 Task: open an excel sheet and write heading  Budget Tracker. Add Descriptions in a column and its values below  'Salary, Rent, Dining Out, Internet Bill, Groceries, Utilities Bill, Gas & Savings. 'Add Categories in next column and its values below  Income, Housing, Food, Utilities, Food, Utilities, Transportation & Savings. Add amount in next column and its values below  $2,500, $800, $100, $50, $200, $100, $100, $50 & $500. Add Dates in next column and its values below  2023-05-01, 2023-05-05, 2023-05-10, 2023-05-15, 2023-05-19, 2023-05-22, 2023-05-25 & 2023-05-30. Add Income/ Expense in next column and its values below  Income, Expense, Expense, Expense, Expense, Expense, Expense & IncomeSave page Financial Tracking Sheet Spreadsheet Template Workbook
Action: Mouse moved to (37, 103)
Screenshot: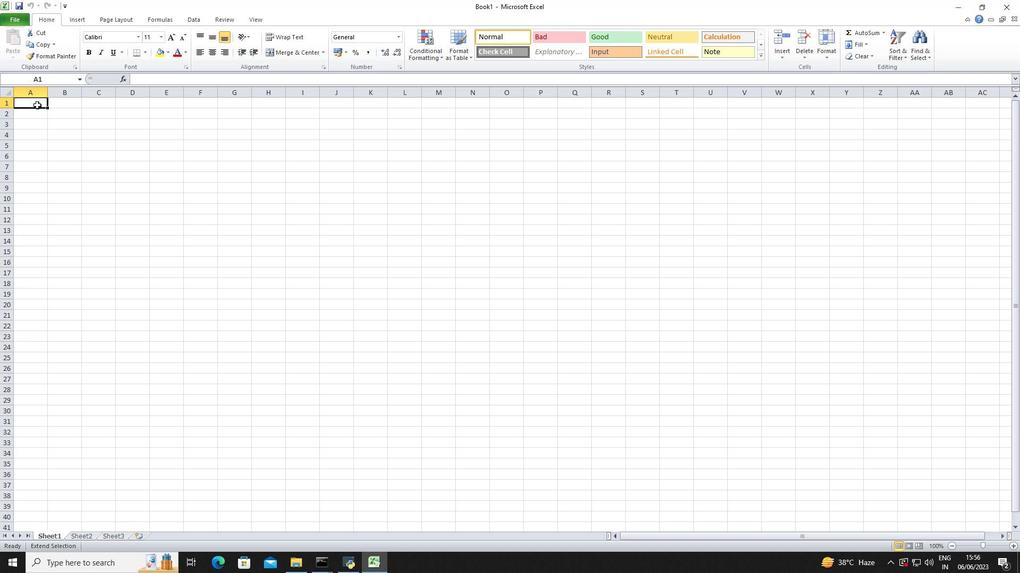 
Action: Mouse pressed left at (37, 103)
Screenshot: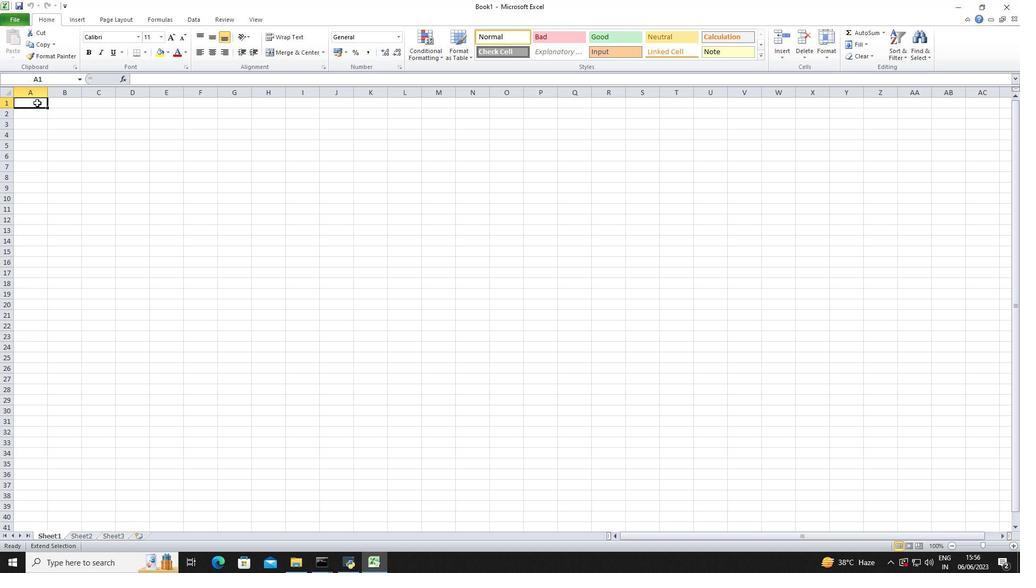 
Action: Key pressed <Key.shift>Budget<Key.space><Key.shift><Key.shift>Tracker<Key.right><Key.right><Key.down><Key.left><Key.left><Key.down><Key.shift>Descriptions<Key.down><Key.shift>Salary<Key.down><Key.shift>Rent<Key.down><Key.shift>Dinign<Key.backspace><Key.backspace>ng<Key.space><Key.shift>Out<Key.down><Key.shift>Internet<Key.space><Key.shift>Bill<Key.enter><Key.shift>Groceries<Key.enter><Key.shift><Key.shift><Key.shift><Key.shift><Key.shift><Key.shift>Utilities<Key.space><Key.shift>Bill<Key.enter><Key.shift>Gas<Key.space><Key.shift>Sa<Key.backspace><Key.backspace><Key.enter><Key.shift>Savings<Key.down><Key.right><Key.right><Key.up><Key.up><Key.up><Key.up><Key.up><Key.up><Key.up><Key.up><Key.up><Key.shift>Categories<Key.down><Key.shift><Key.shift><Key.shift><Key.shift>Income<Key.down><Key.shift>Housing<Key.down><Key.shift>Food<Key.down><Key.shift>Utilities<Key.down><Key.shift><Key.shift><Key.shift>Food<Key.down><Key.shift><Key.shift><Key.shift>Utilities<Key.down><Key.shift>Transportation<Key.enter><Key.shift>Savings<Key.down><Key.right><Key.right><Key.up><Key.up><Key.up><Key.up><Key.up><Key.up><Key.up><Key.up><Key.up><Key.right><Key.right><Key.down><Key.left><Key.left><Key.up><Key.shift>Amount<Key.down>2500<Key.down>800<Key.down>100<Key.down>50<Key.down>200<Key.down>100<Key.down>100<Key.down><Key.up>50<Key.down>500<Key.down>
Screenshot: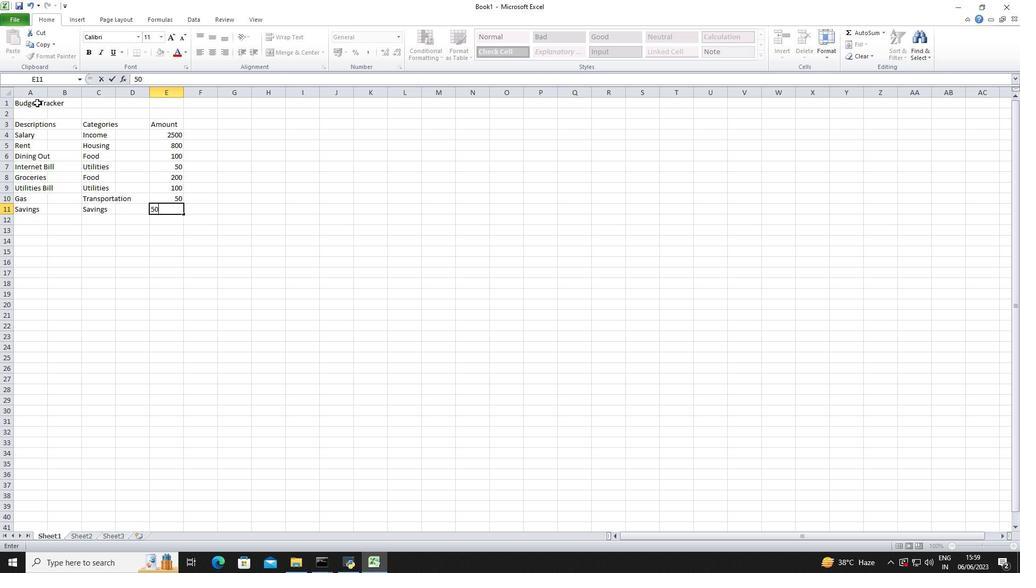 
Action: Mouse moved to (163, 134)
Screenshot: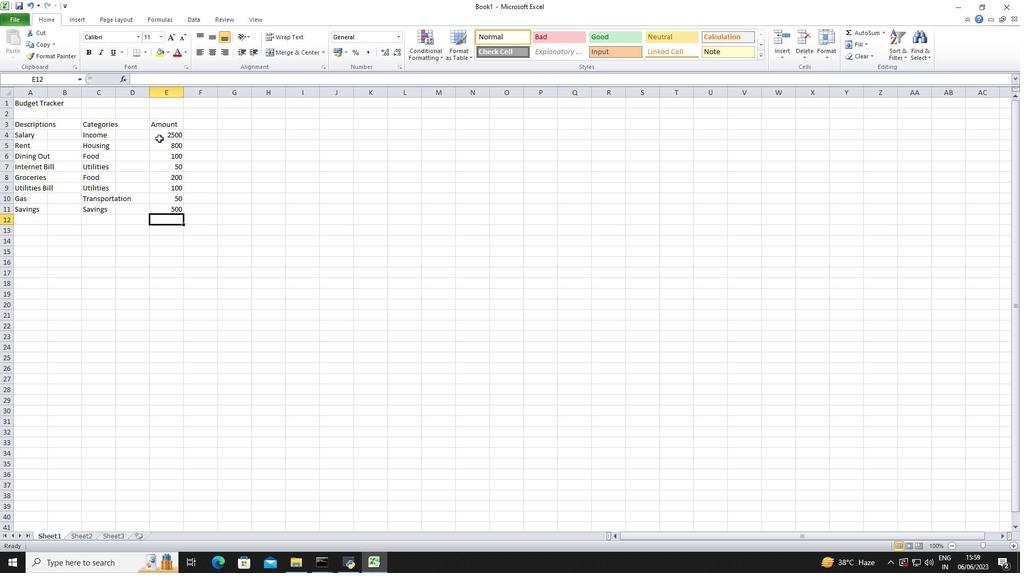 
Action: Mouse pressed left at (163, 134)
Screenshot: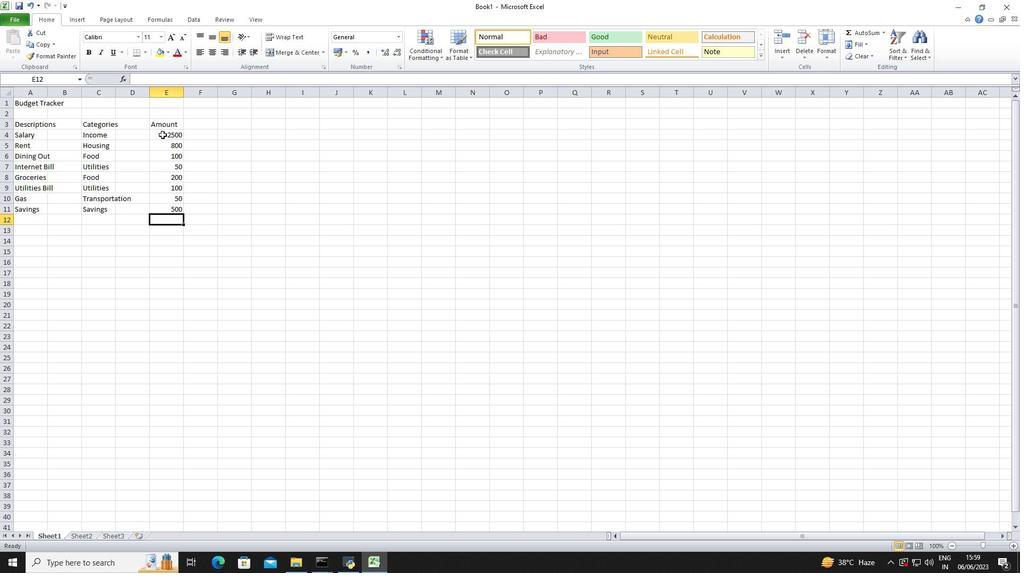 
Action: Mouse moved to (398, 34)
Screenshot: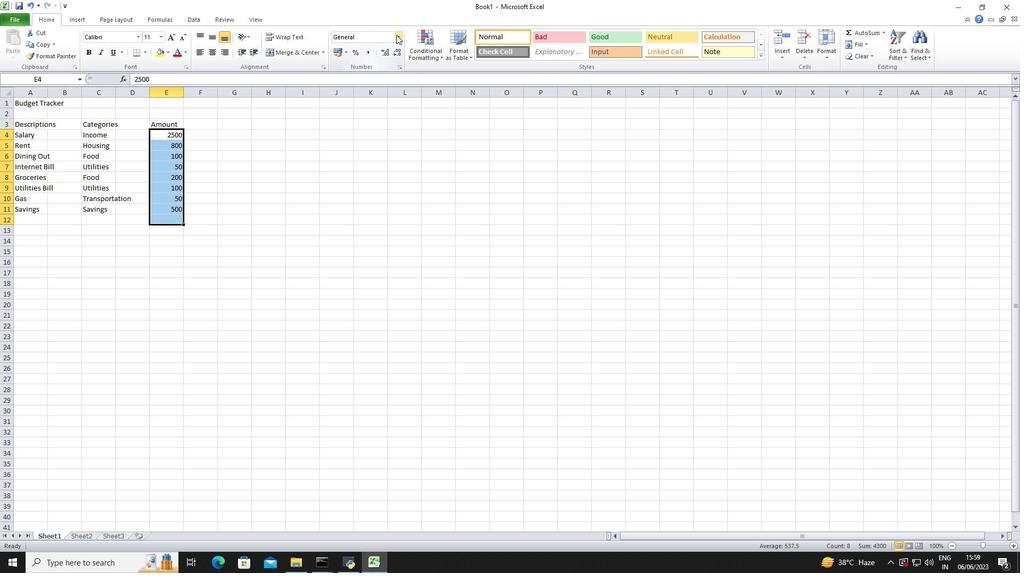 
Action: Mouse pressed left at (397, 34)
Screenshot: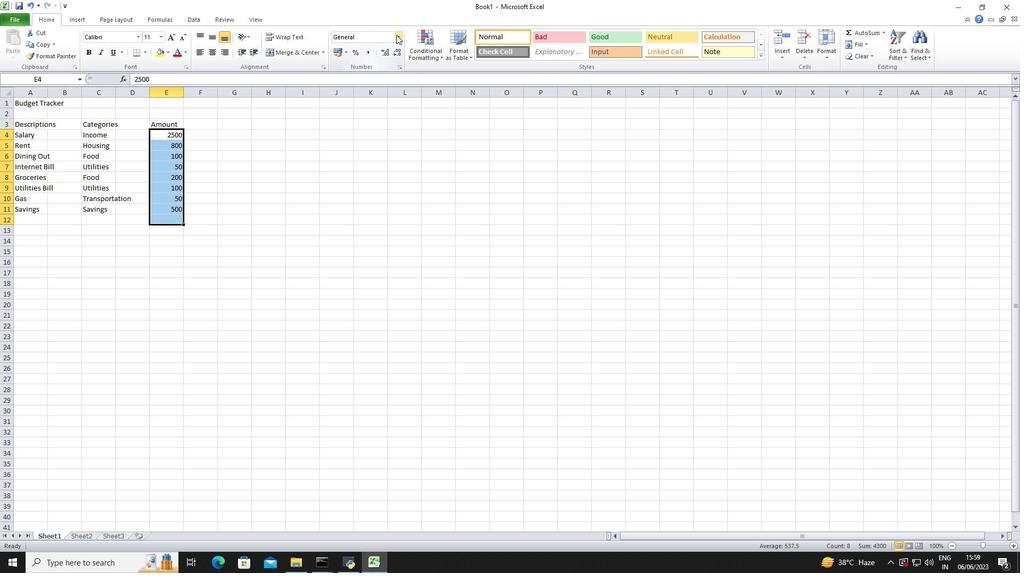 
Action: Mouse moved to (368, 304)
Screenshot: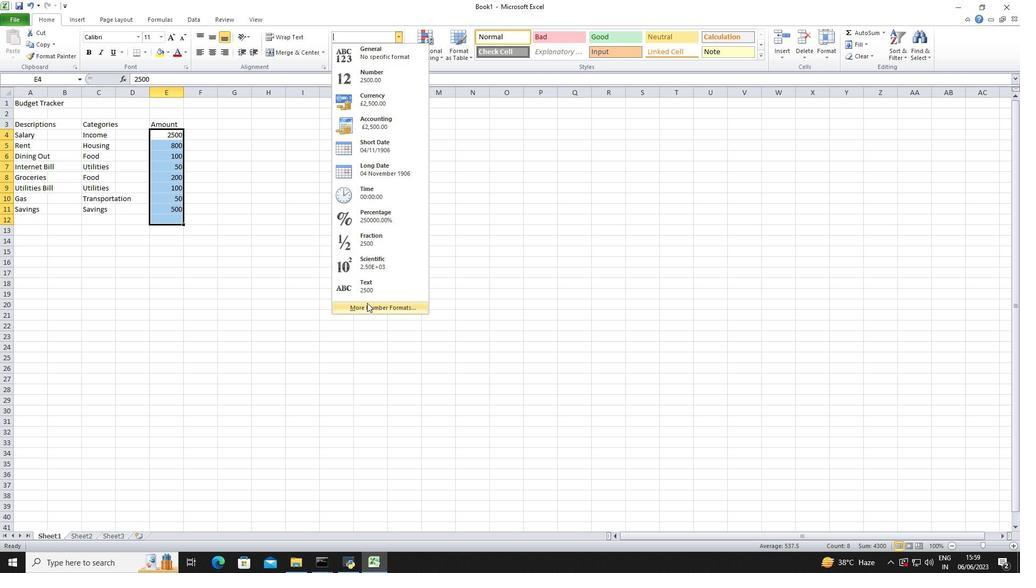 
Action: Mouse pressed left at (368, 304)
Screenshot: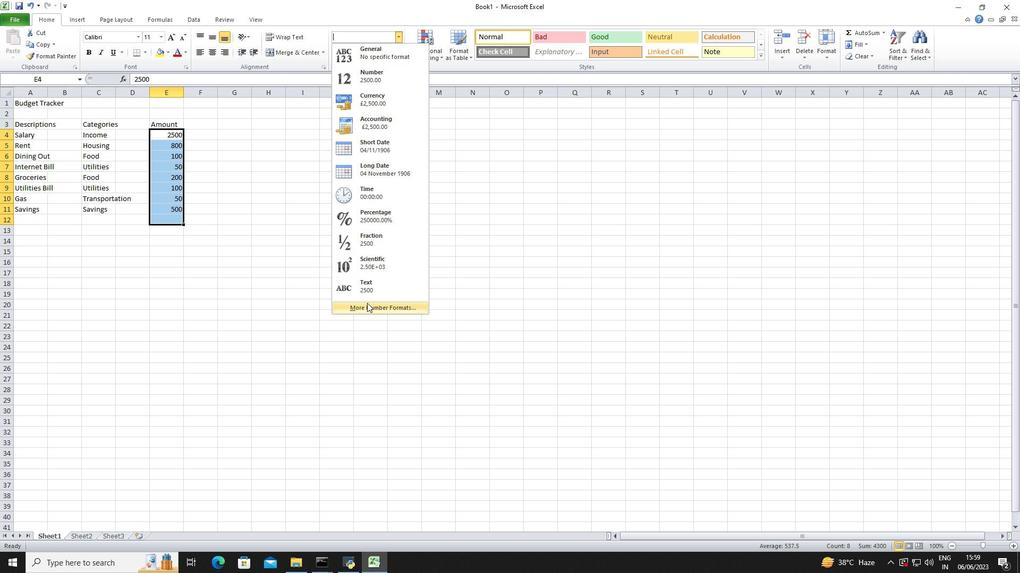 
Action: Mouse moved to (173, 197)
Screenshot: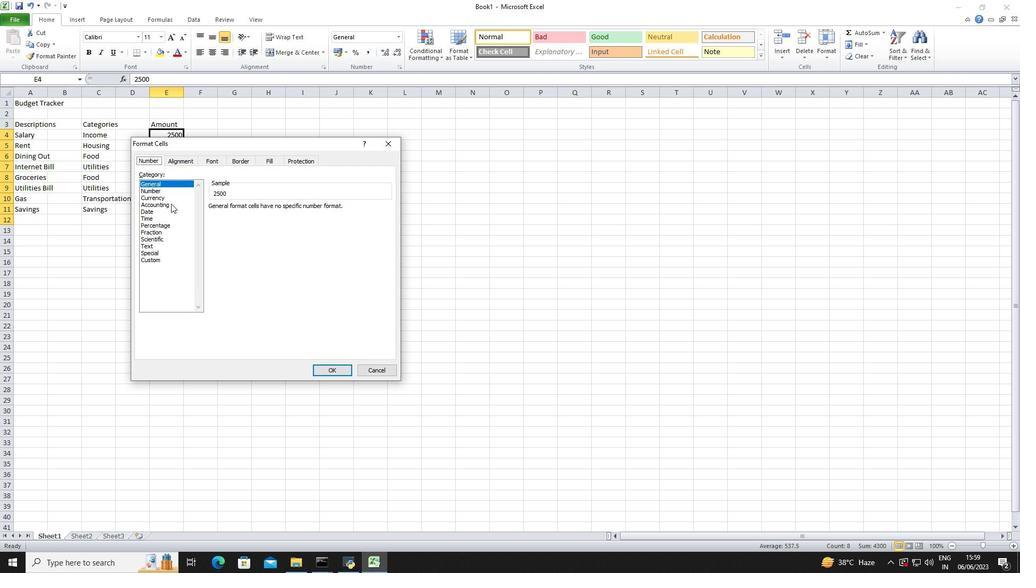 
Action: Mouse pressed left at (173, 197)
Screenshot: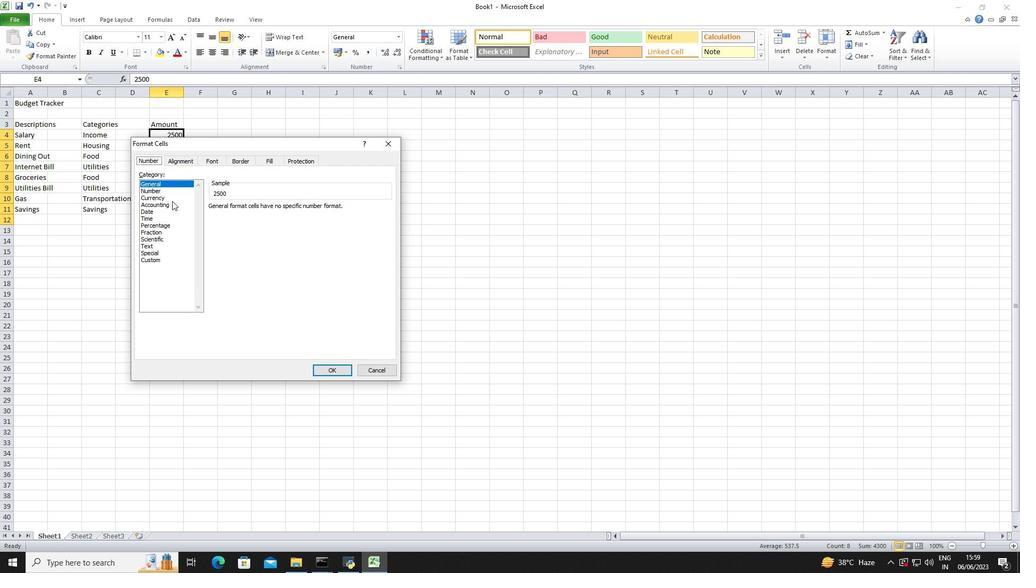 
Action: Mouse moved to (282, 210)
Screenshot: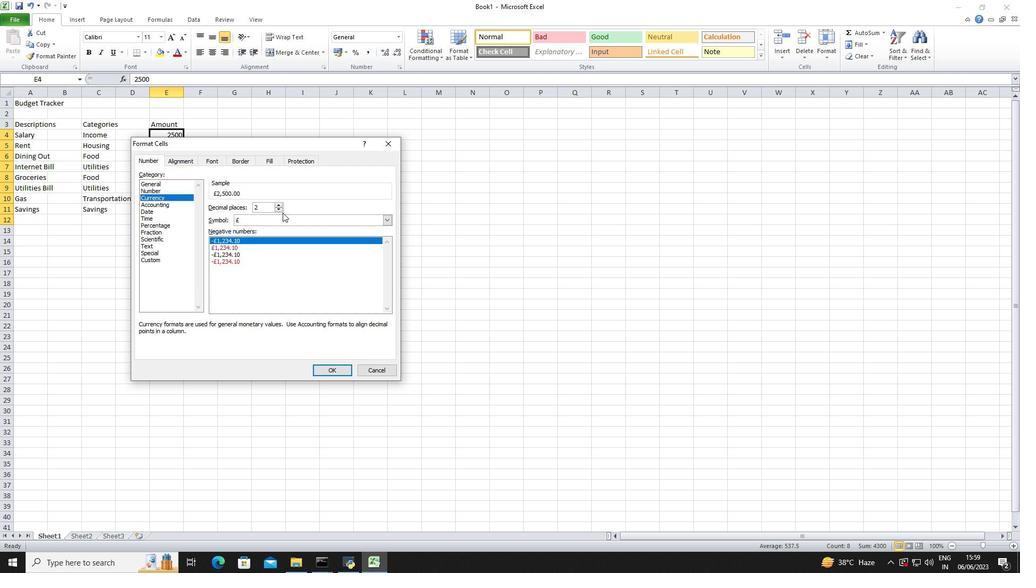 
Action: Mouse pressed left at (282, 210)
Screenshot: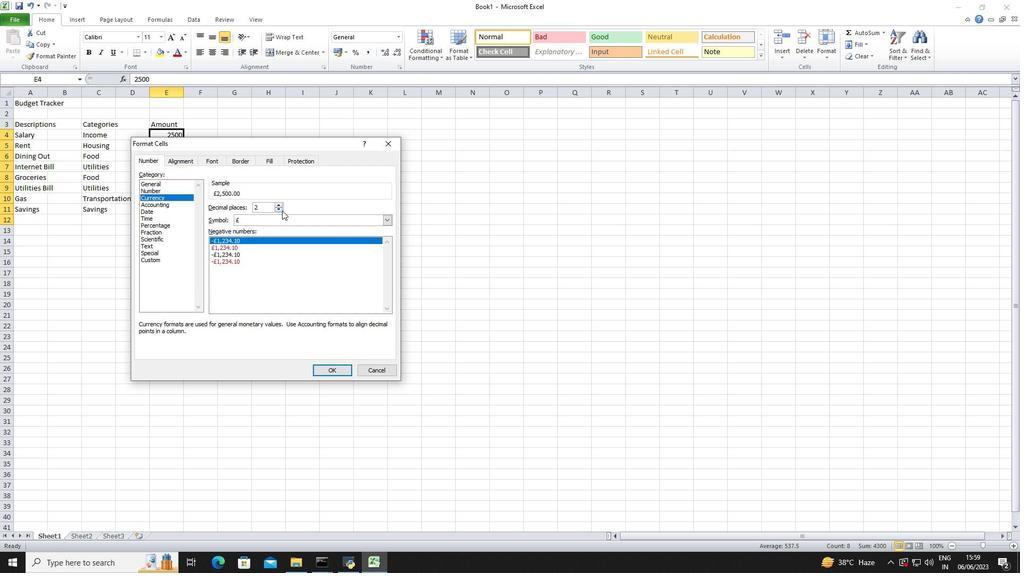 
Action: Mouse pressed left at (282, 210)
Screenshot: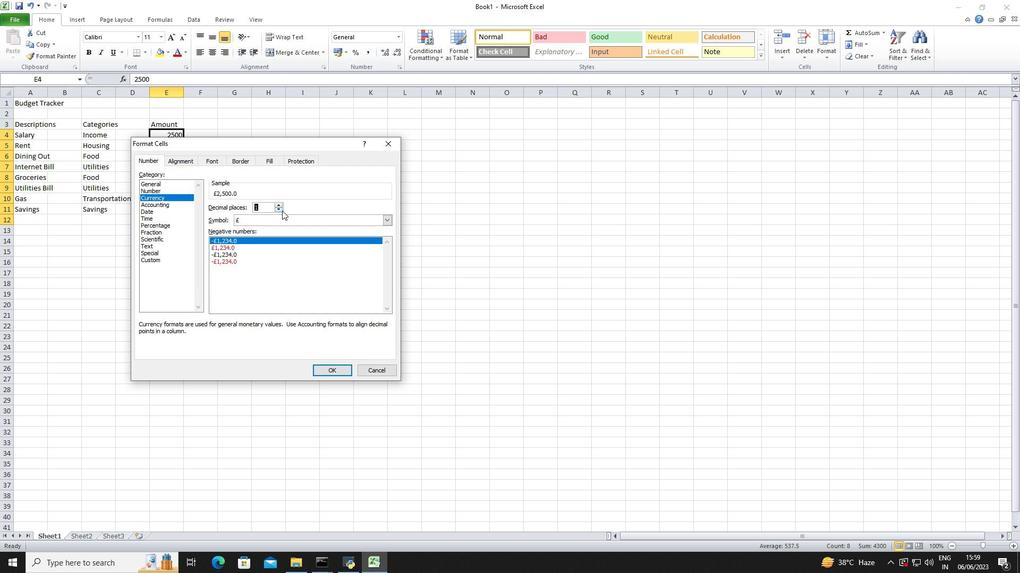 
Action: Mouse moved to (281, 217)
Screenshot: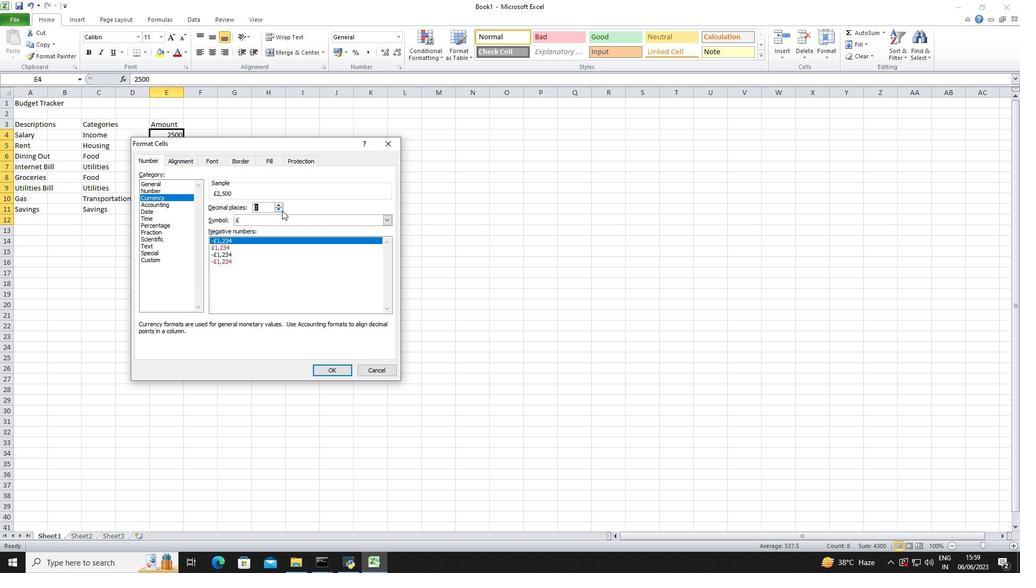 
Action: Mouse pressed left at (281, 217)
Screenshot: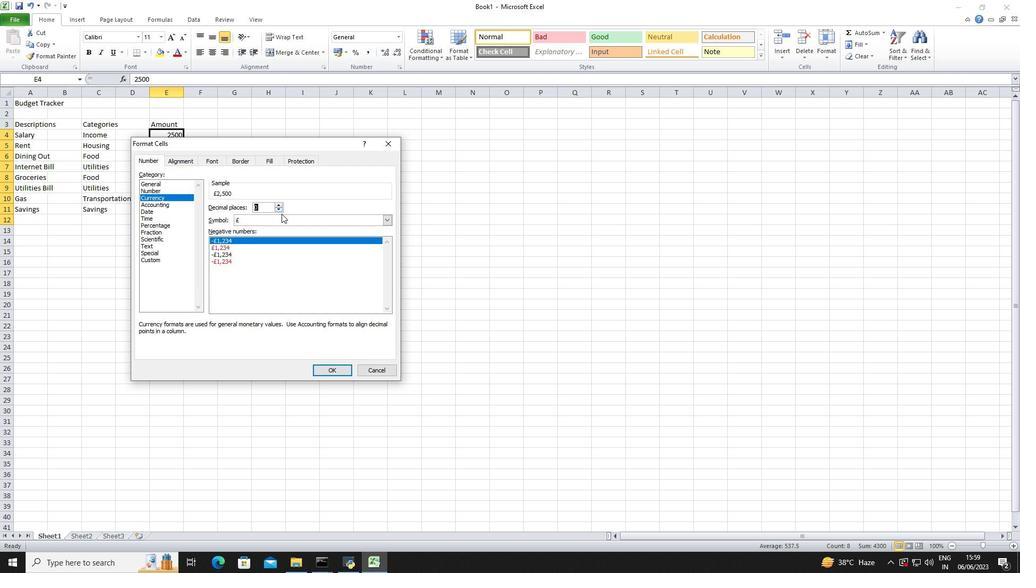 
Action: Mouse moved to (275, 249)
Screenshot: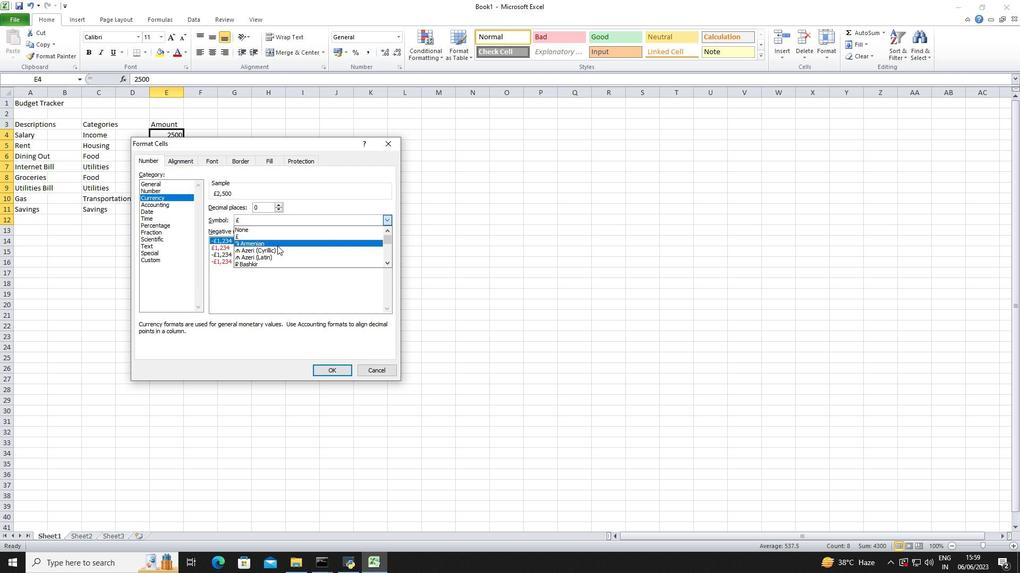 
Action: Mouse scrolled (275, 249) with delta (0, 0)
Screenshot: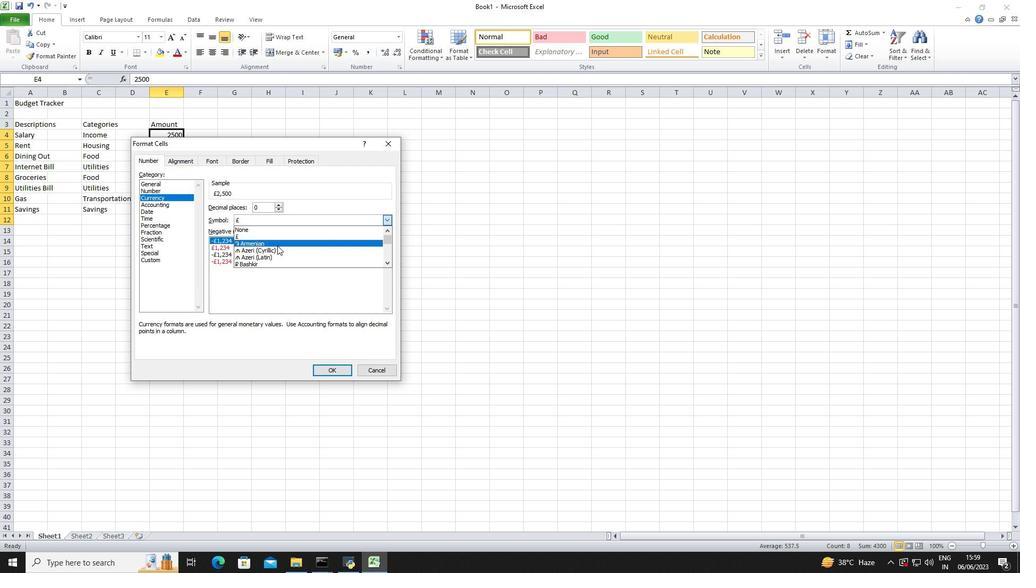 
Action: Mouse scrolled (275, 249) with delta (0, 0)
Screenshot: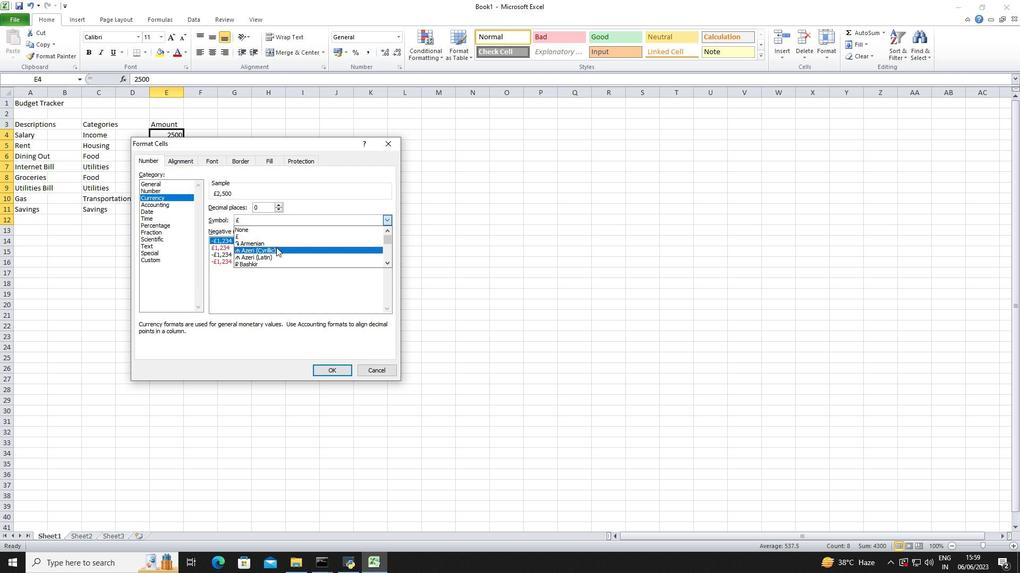 
Action: Mouse scrolled (275, 249) with delta (0, 0)
Screenshot: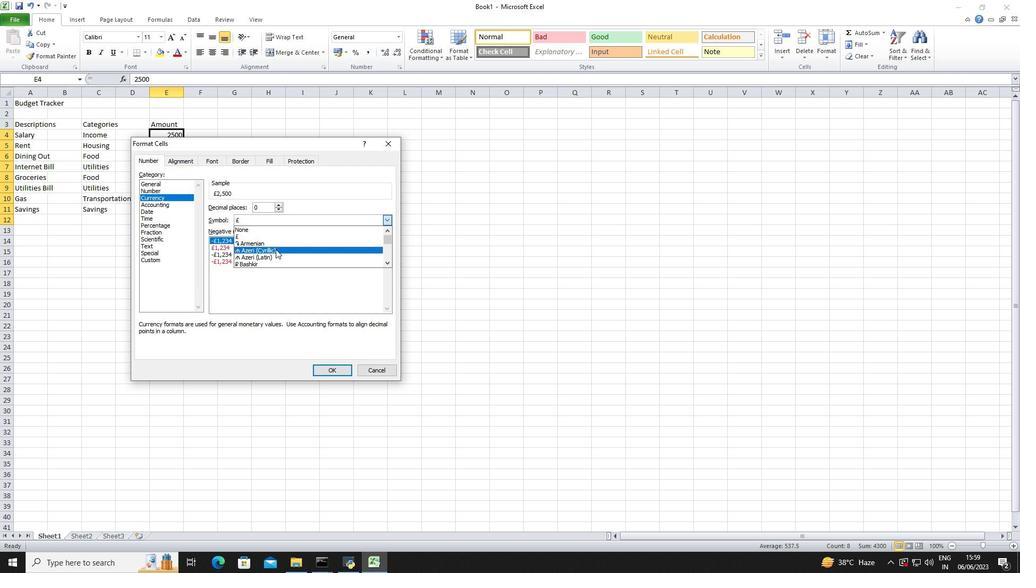 
Action: Mouse scrolled (275, 249) with delta (0, 0)
Screenshot: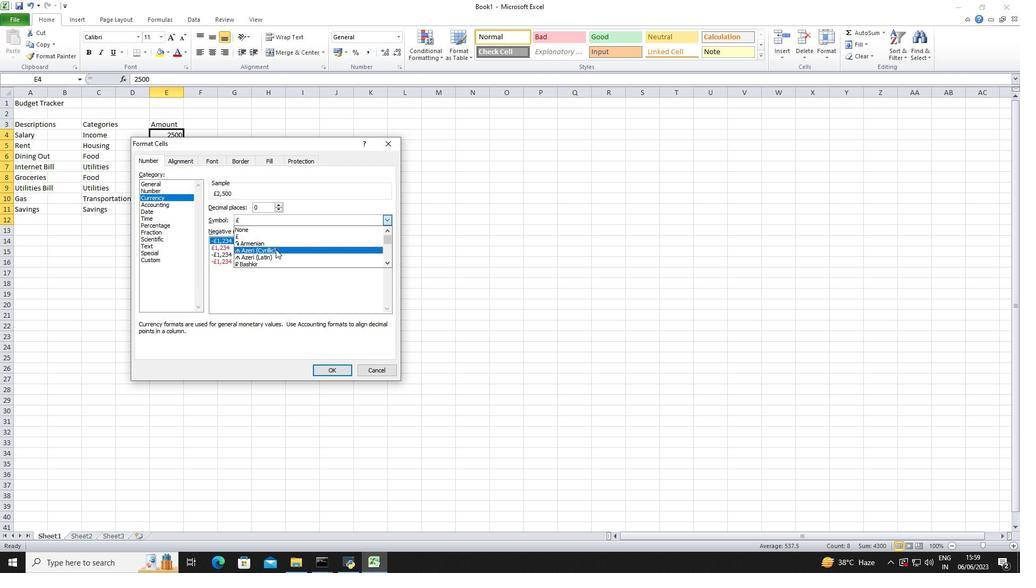 
Action: Mouse scrolled (275, 249) with delta (0, 0)
Screenshot: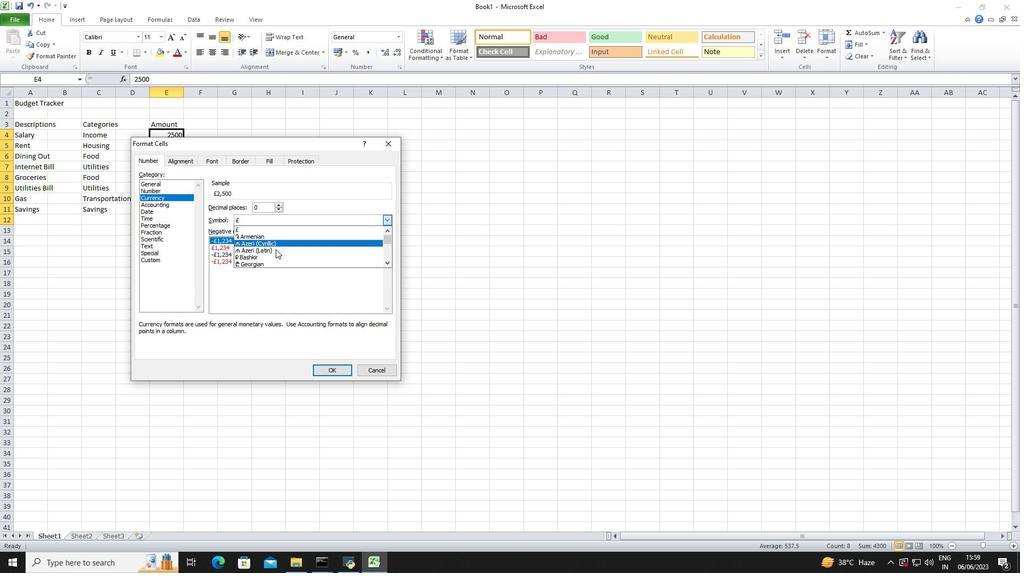 
Action: Mouse scrolled (275, 249) with delta (0, 0)
Screenshot: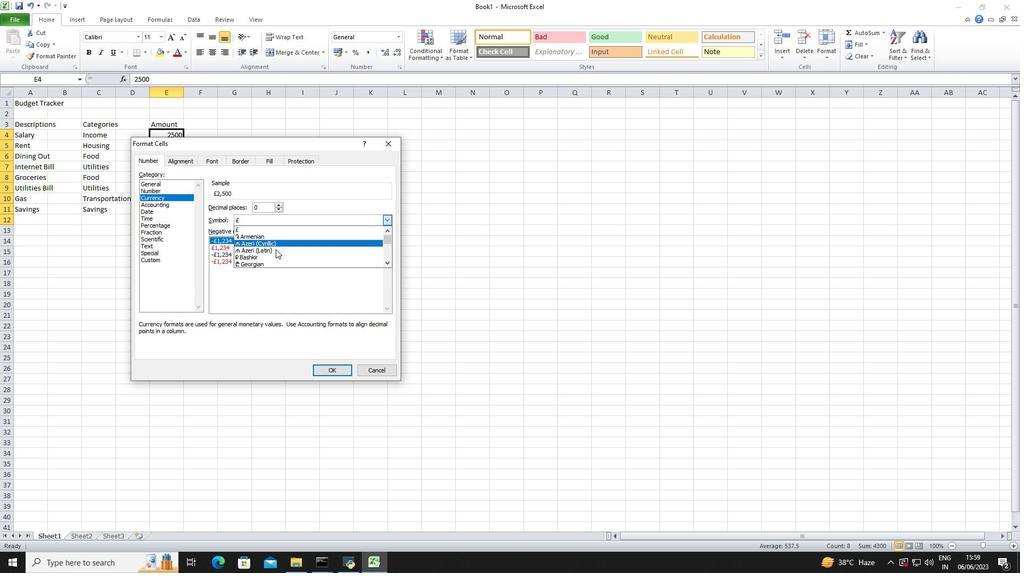 
Action: Mouse scrolled (275, 249) with delta (0, 0)
Screenshot: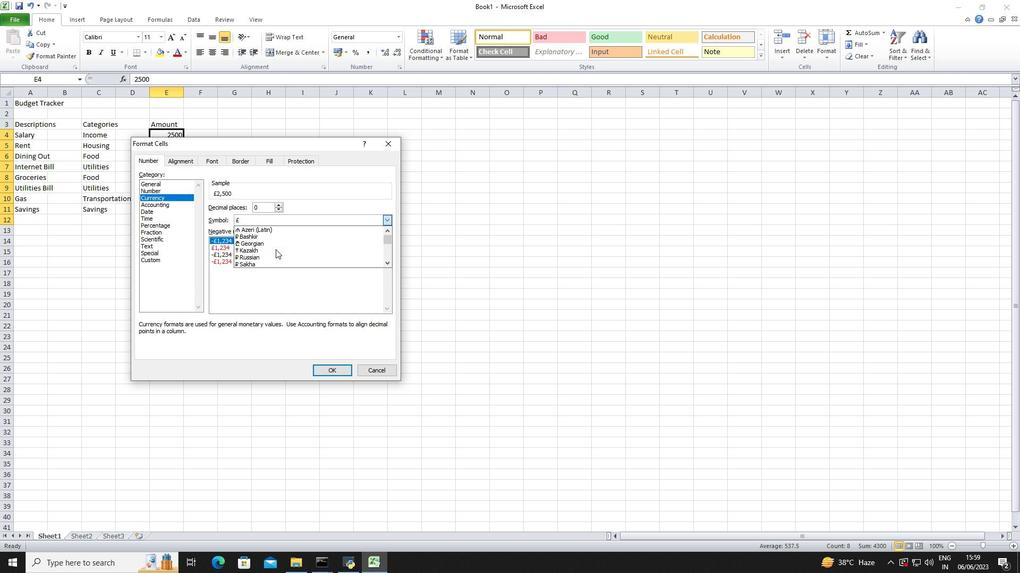 
Action: Mouse scrolled (275, 249) with delta (0, 0)
Screenshot: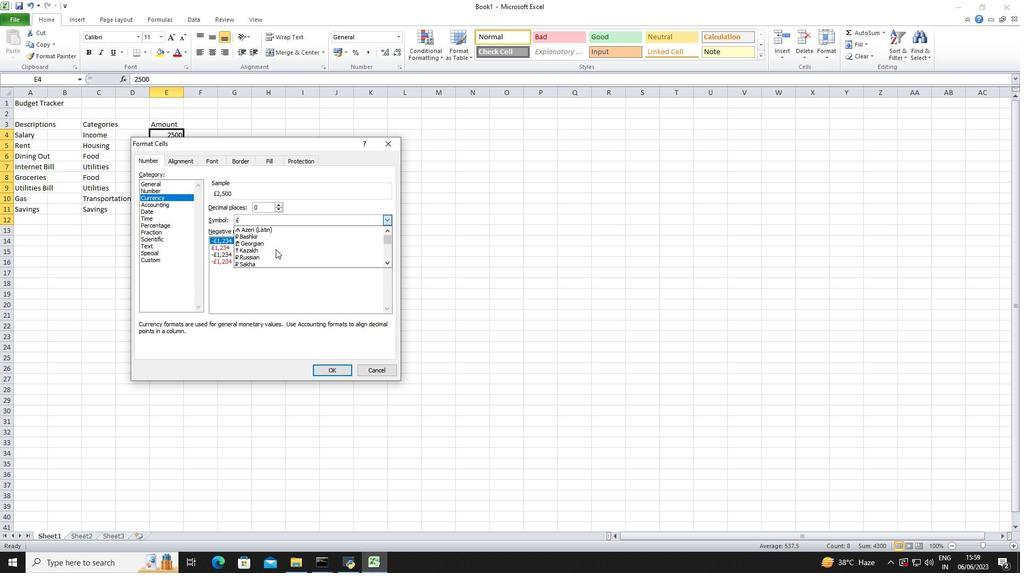 
Action: Mouse moved to (275, 249)
Screenshot: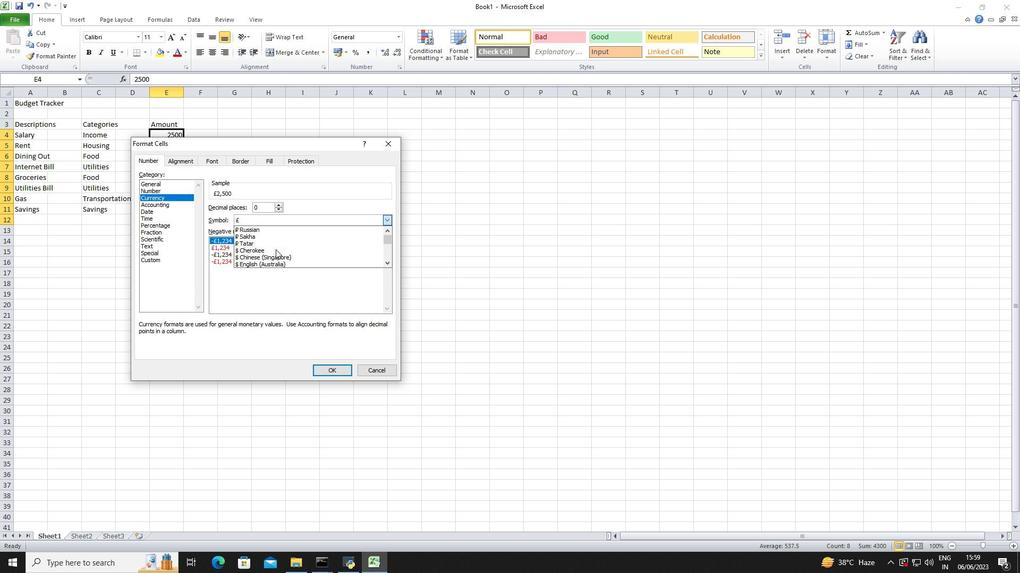 
Action: Mouse scrolled (275, 249) with delta (0, 0)
Screenshot: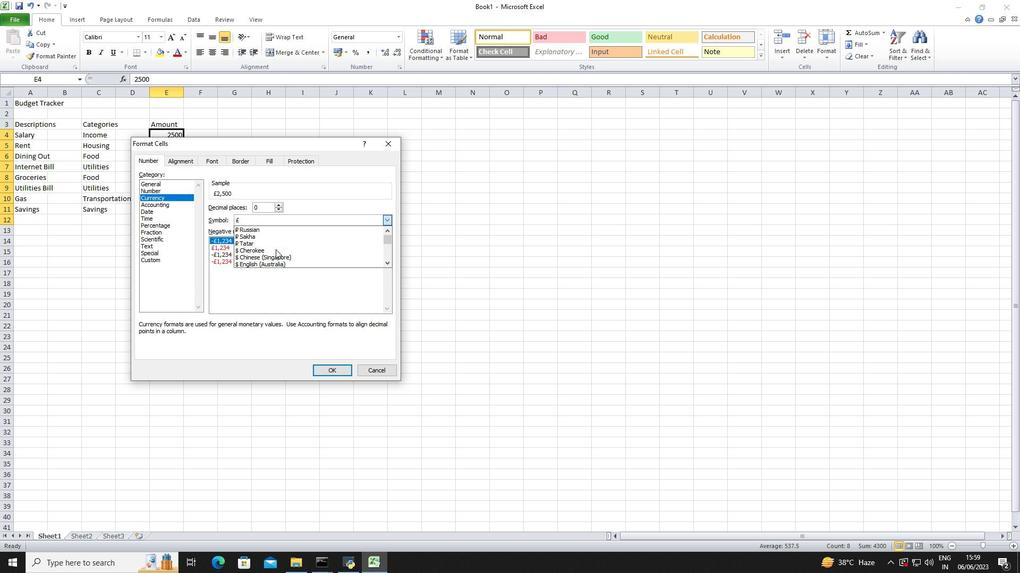
Action: Mouse scrolled (275, 249) with delta (0, 0)
Screenshot: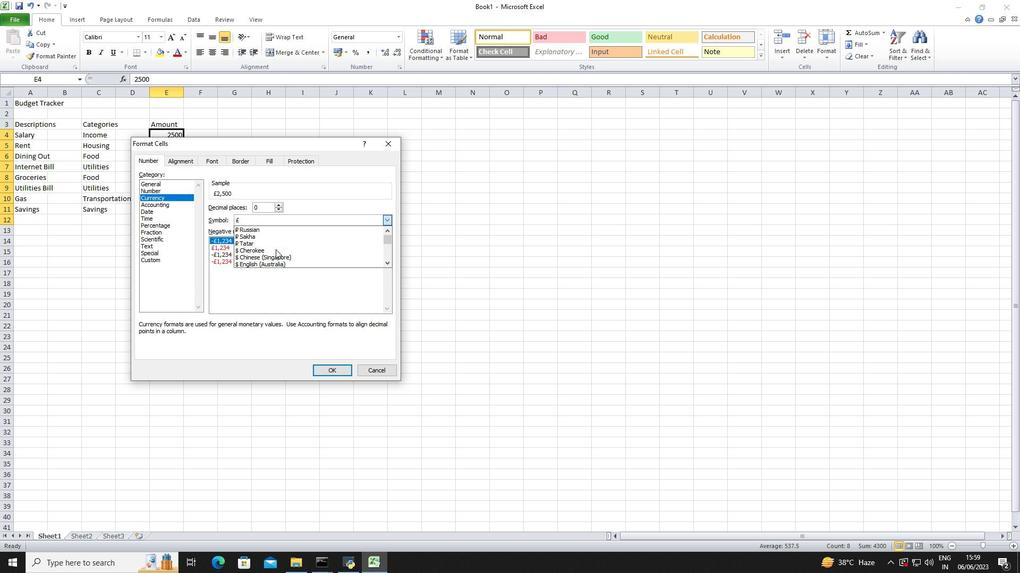 
Action: Mouse scrolled (275, 249) with delta (0, 0)
Screenshot: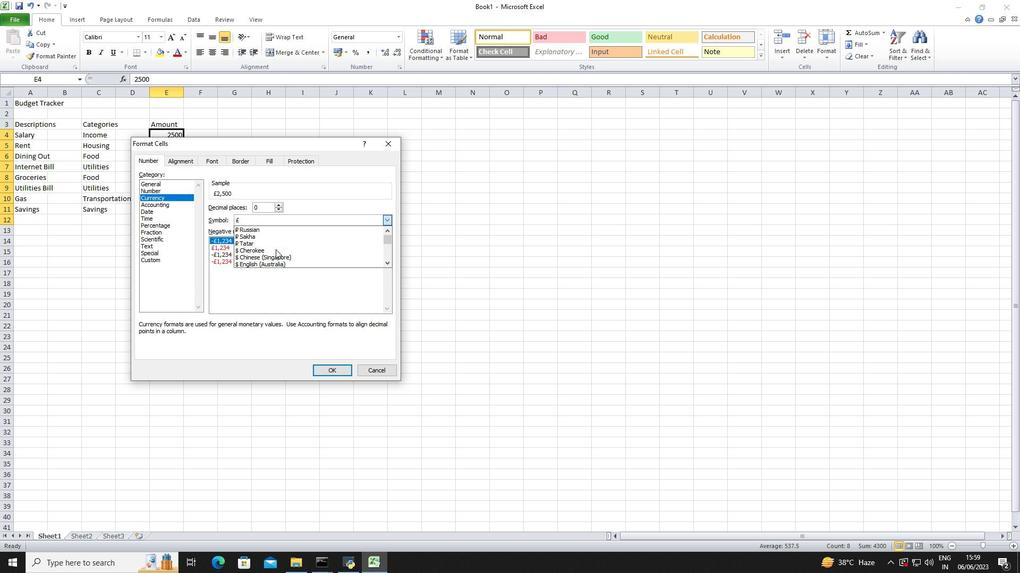 
Action: Mouse moved to (283, 243)
Screenshot: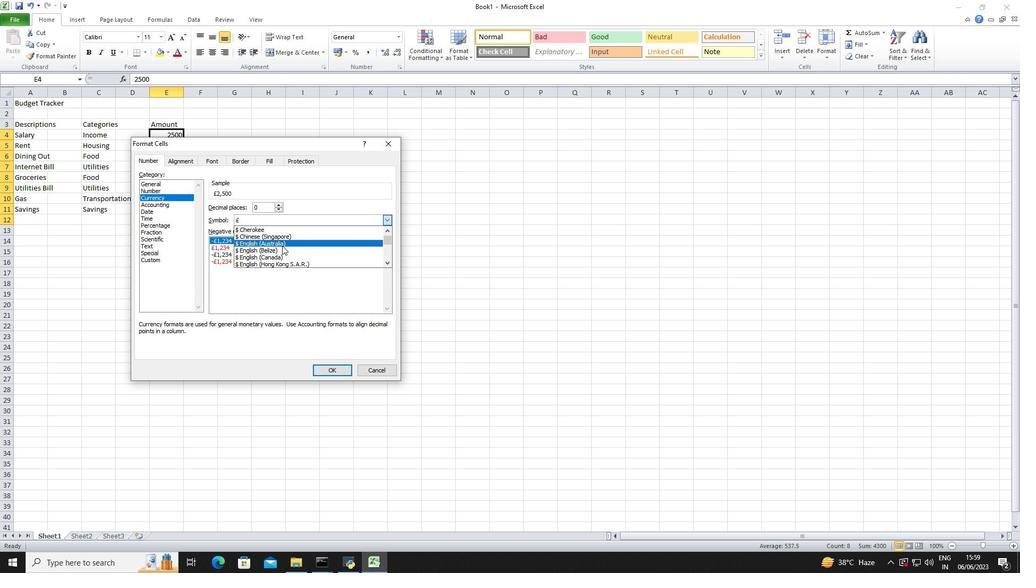 
Action: Mouse pressed left at (283, 243)
Screenshot: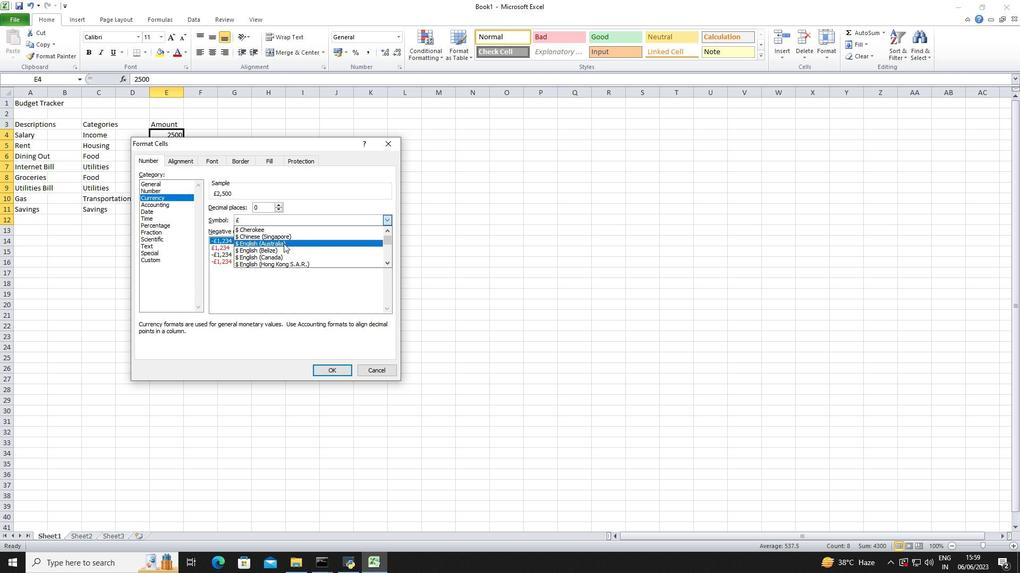 
Action: Mouse moved to (319, 368)
Screenshot: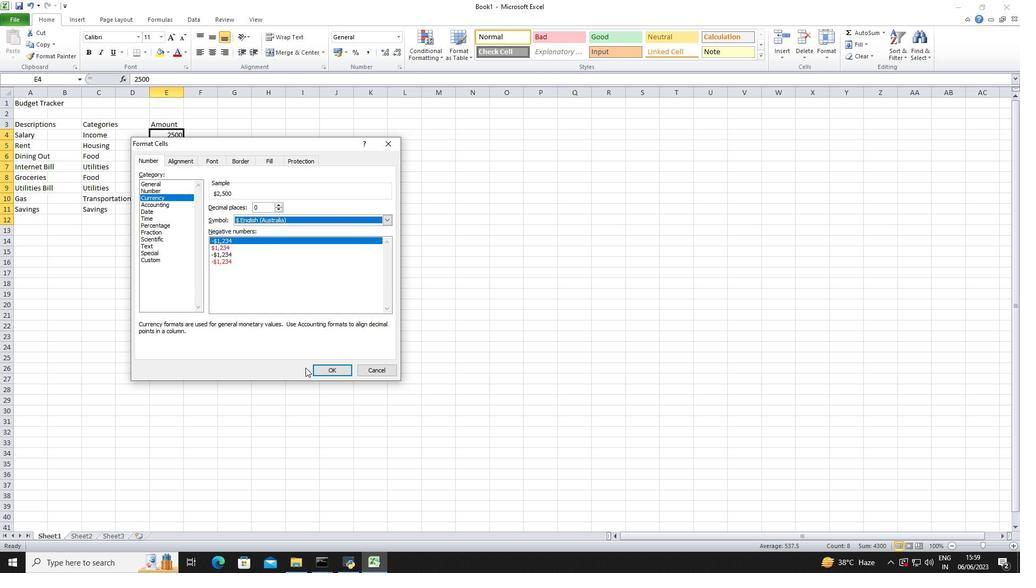 
Action: Mouse pressed left at (319, 368)
Screenshot: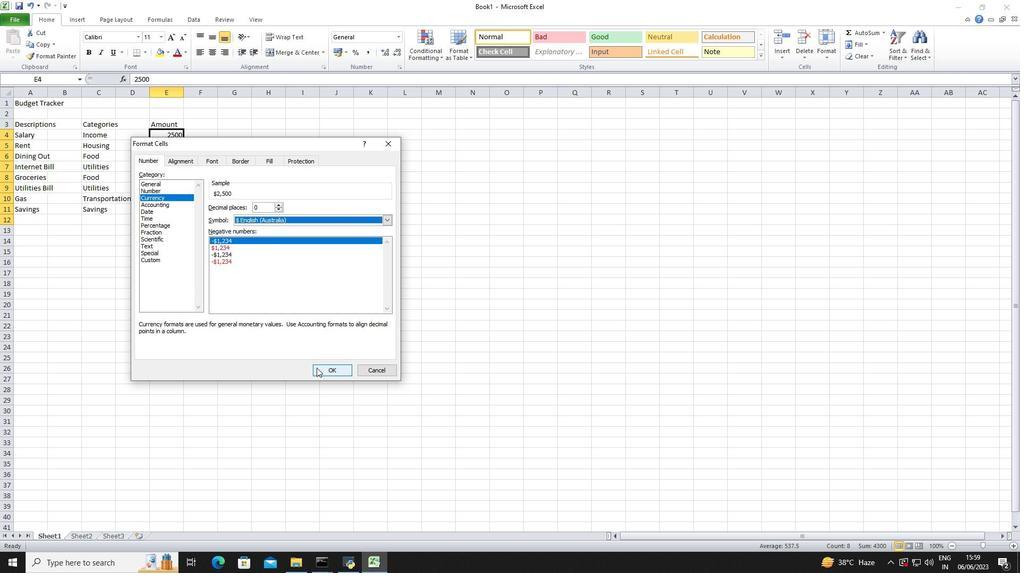 
Action: Mouse moved to (226, 128)
Screenshot: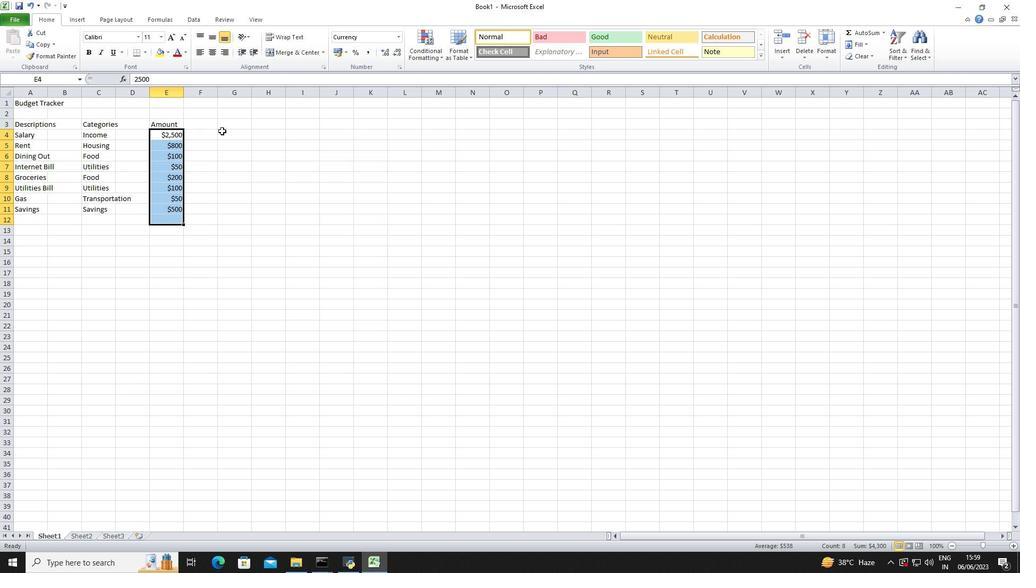 
Action: Mouse pressed left at (226, 128)
Screenshot: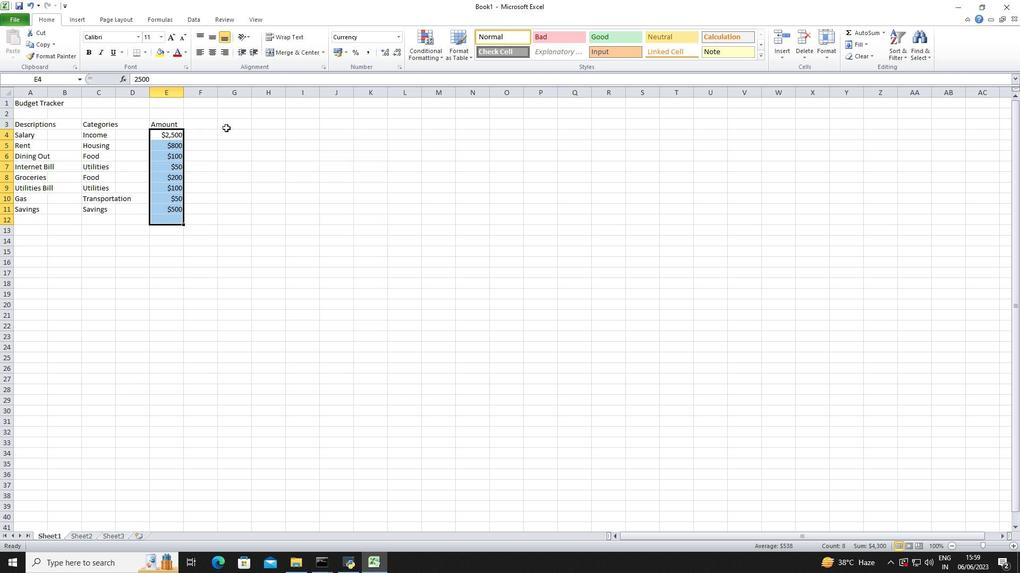 
Action: Key pressed <Key.shift>Dates<Key.down>2023-05-01<Key.enter>2023-05-05<Key.enter>2023-05-10<Key.enter>2023-05-15<Key.enter>2023-05-19<Key.enter>2023-05-22<Key.enter>2023-05-25<Key.enter>2023-05-30<Key.enter><Key.right><Key.right><Key.up><Key.up><Key.up><Key.up><Key.up><Key.up><Key.up><Key.up><Key.up><Key.shift>Income/<Key.shift>Expense<Key.enter><Key.shift>Income<Key.enter><Key.up>
Screenshot: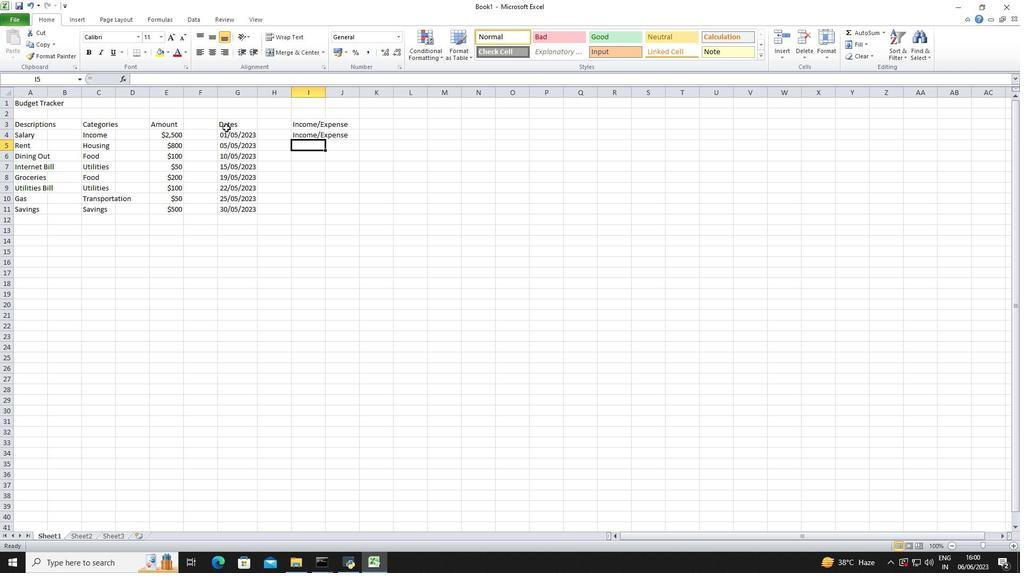 
Action: Mouse moved to (318, 135)
Screenshot: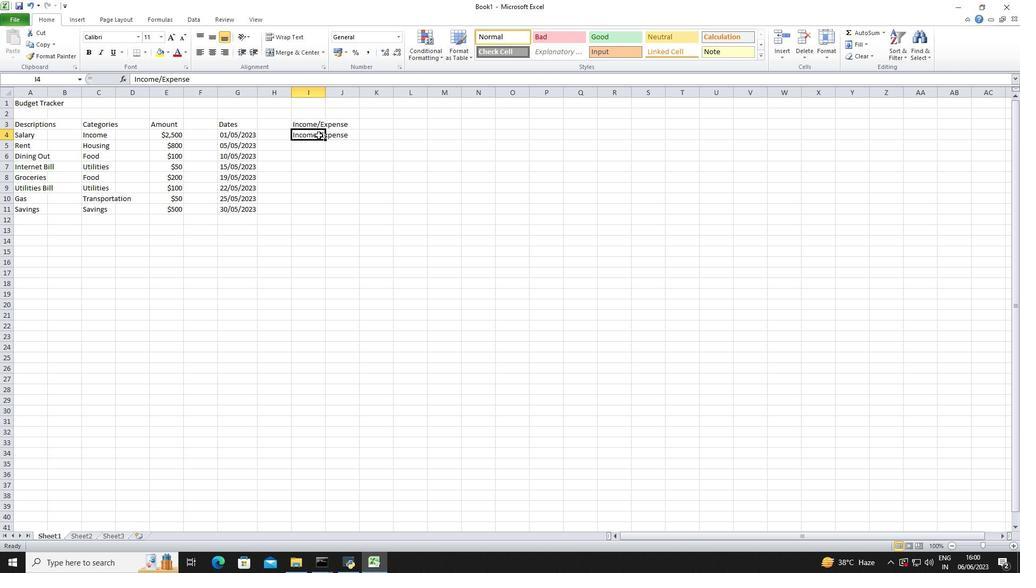 
Action: Mouse pressed left at (318, 135)
Screenshot: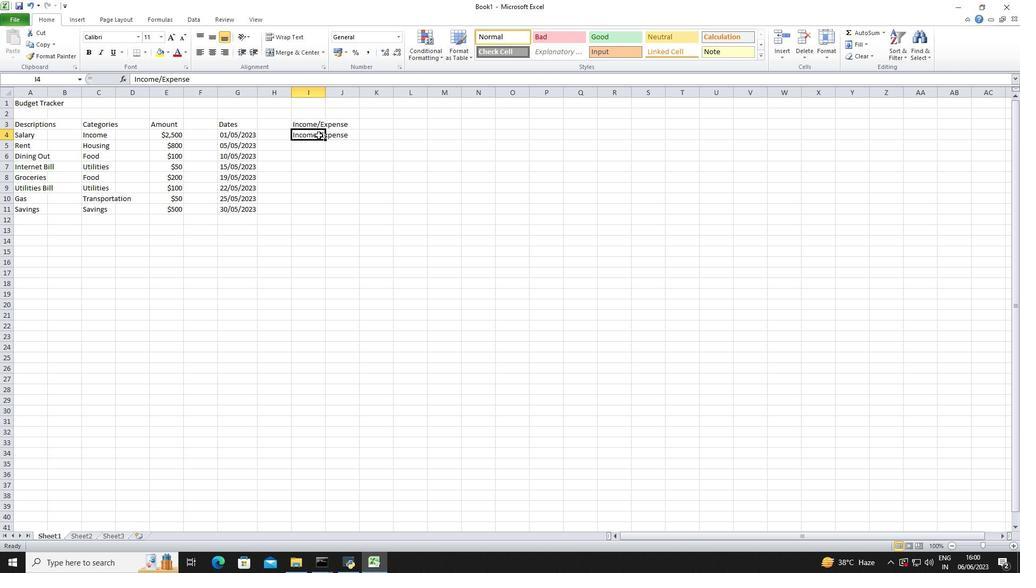 
Action: Mouse pressed left at (318, 135)
Screenshot: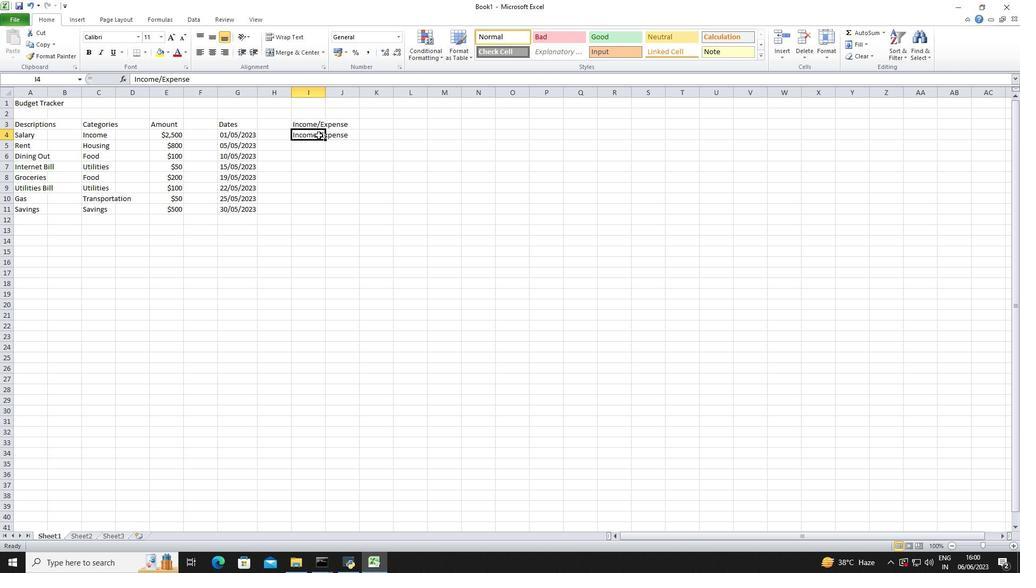 
Action: Mouse moved to (317, 134)
Screenshot: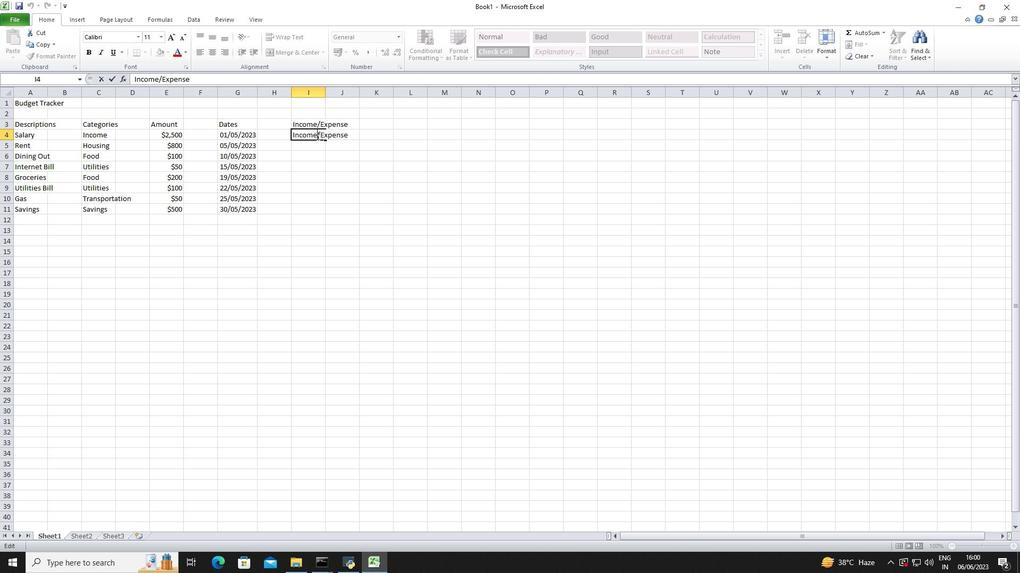
Action: Mouse pressed left at (317, 134)
Screenshot: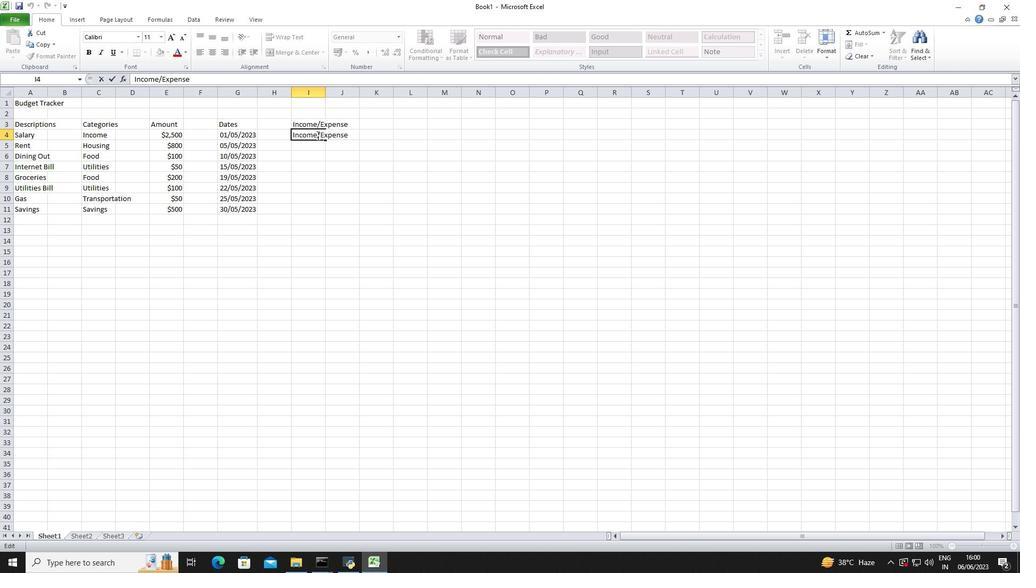 
Action: Mouse moved to (352, 130)
Screenshot: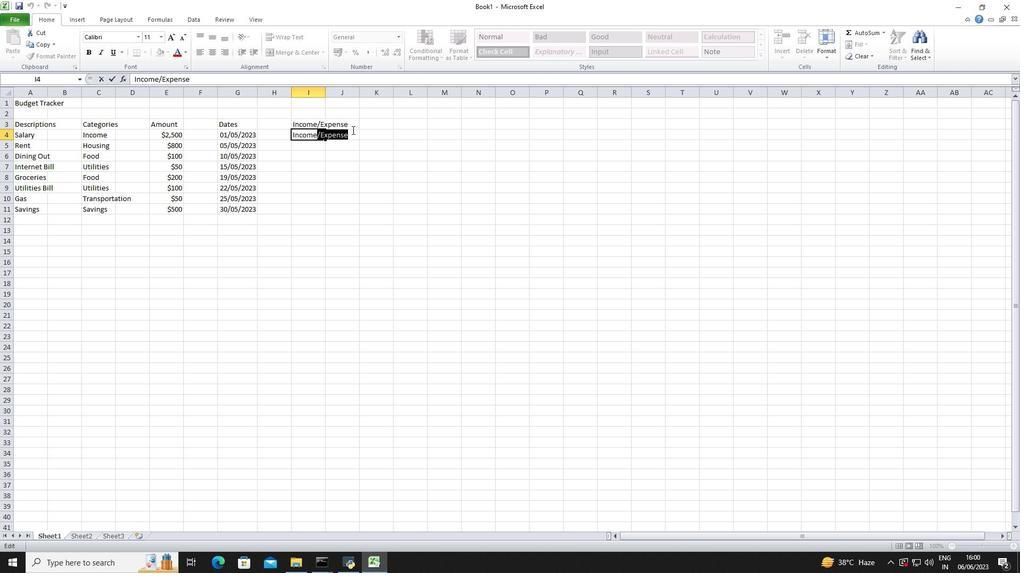 
Action: Key pressed <Key.backspace><Key.enter><Key.shift>Expense<Key.enter><Key.shift><Key.shift><Key.shift><Key.shift><Key.shift>Expense<Key.down><Key.shift>Expense<Key.enter><Key.shift>Expense<Key.enter><Key.shift>Expense<Key.enter><Key.shift>Expense<Key.enter><Key.shift>Income<Key.down><Key.right><Key.right>ctrl+S<Key.shift>Financial<Key.space><Key.shift>Tracking<Key.space><Key.shift>Sheet<Key.space><Key.shift>Spreadsheet<Key.space><Key.shift>Template<Key.space><Key.shift>Workbook<Key.enter>
Screenshot: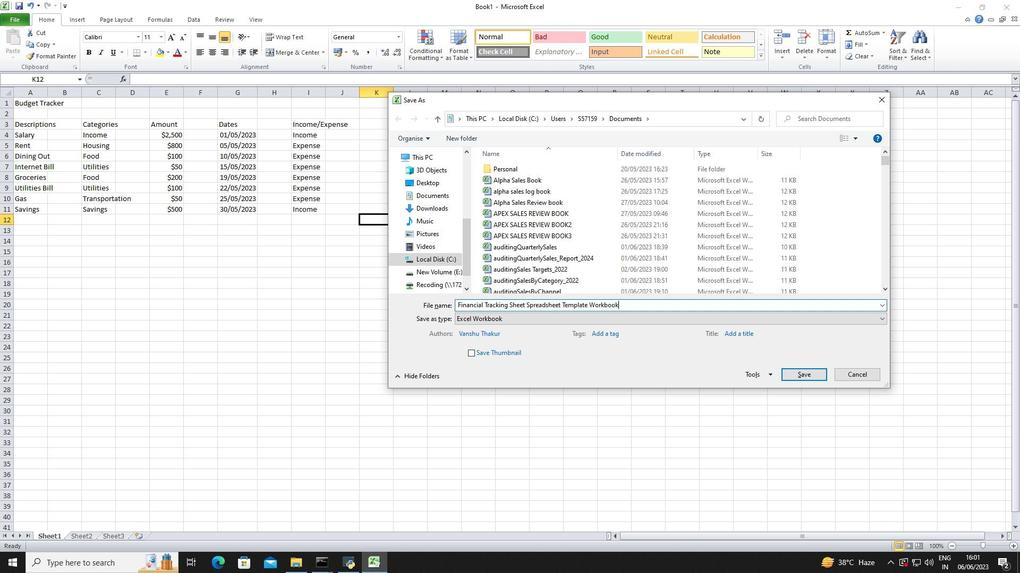 
